Task: Update preferences to include private contributions on my profile.
Action: Mouse moved to (980, 89)
Screenshot: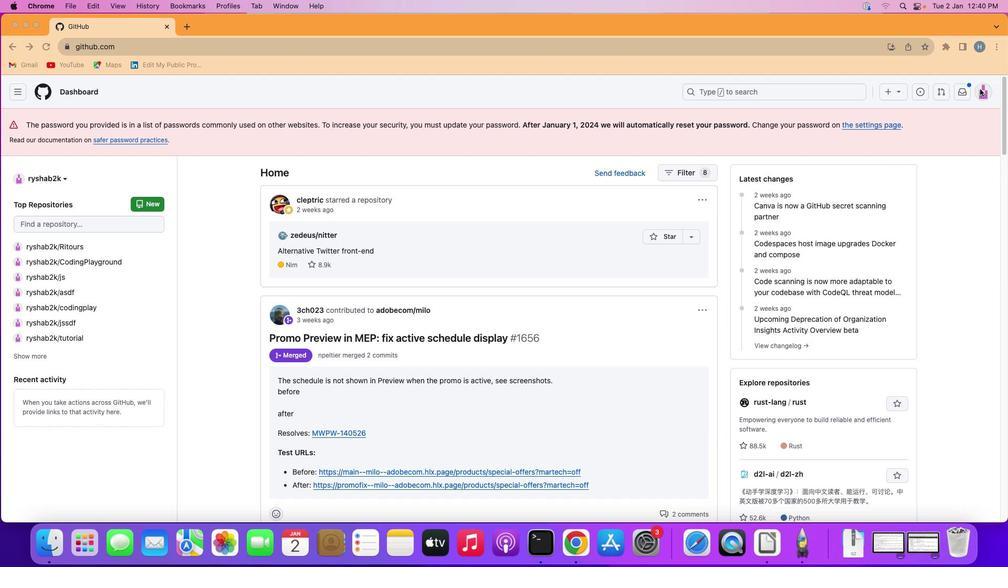 
Action: Mouse pressed left at (980, 89)
Screenshot: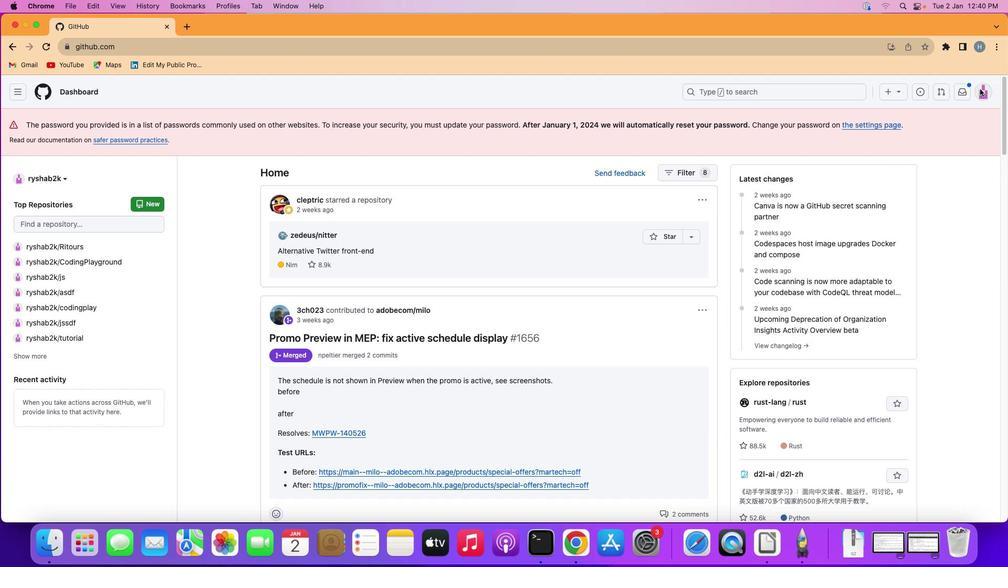 
Action: Mouse moved to (981, 89)
Screenshot: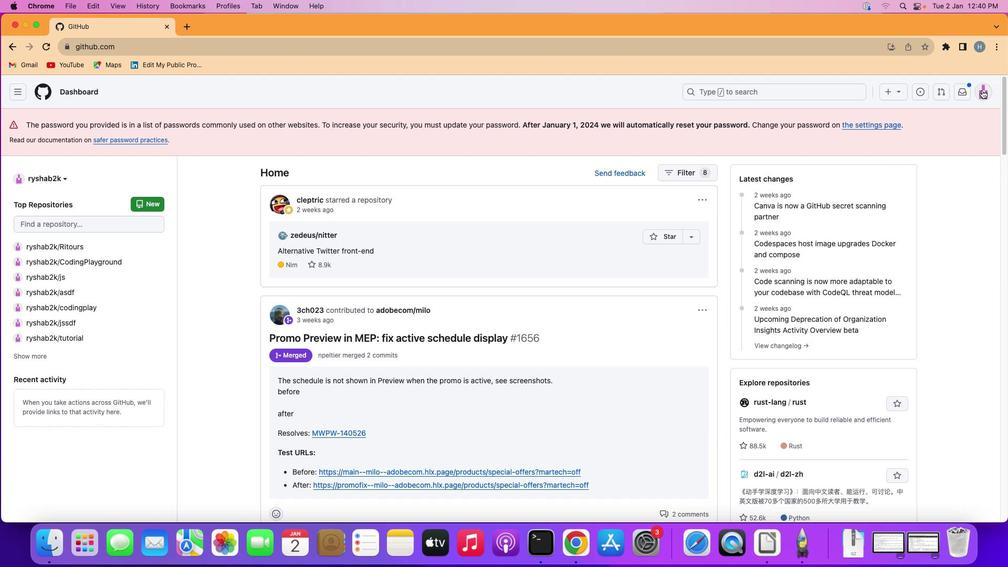 
Action: Mouse pressed left at (981, 89)
Screenshot: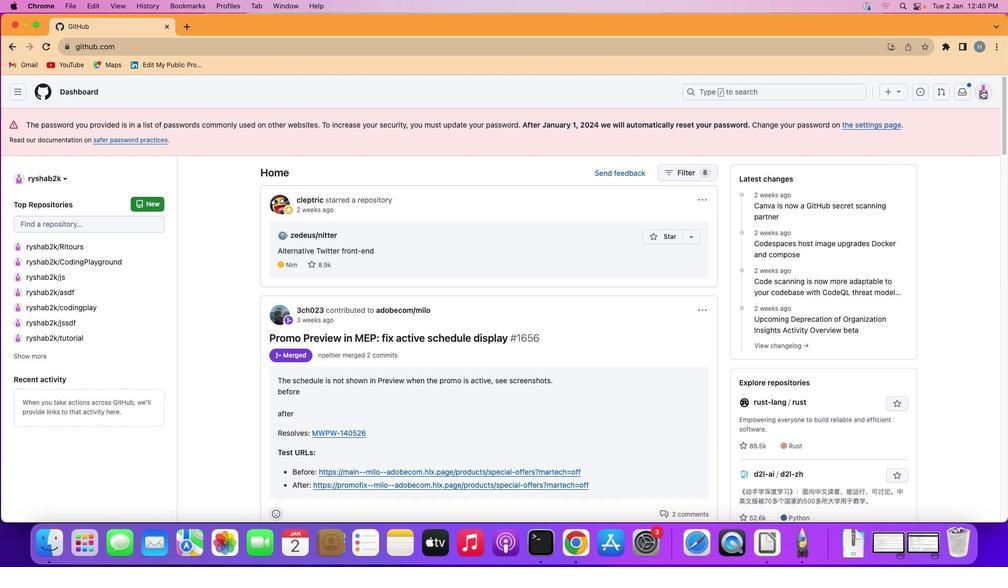 
Action: Mouse moved to (880, 379)
Screenshot: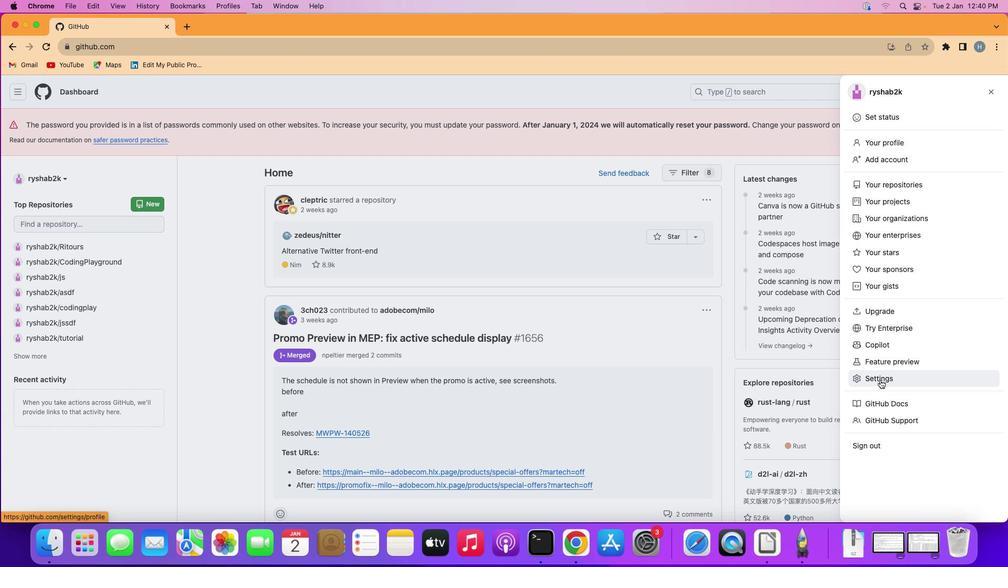 
Action: Mouse pressed left at (880, 379)
Screenshot: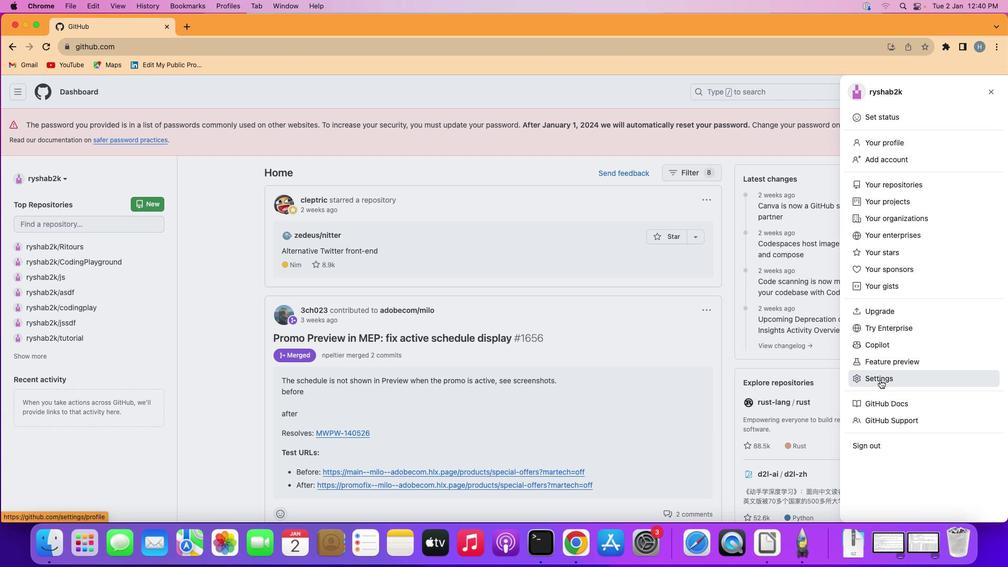 
Action: Mouse moved to (605, 426)
Screenshot: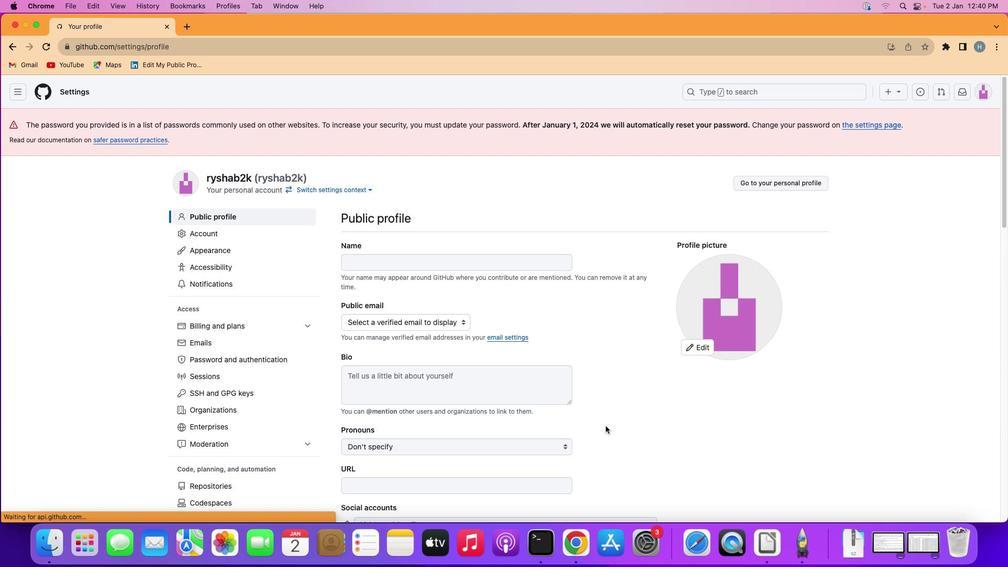 
Action: Mouse scrolled (605, 426) with delta (0, 0)
Screenshot: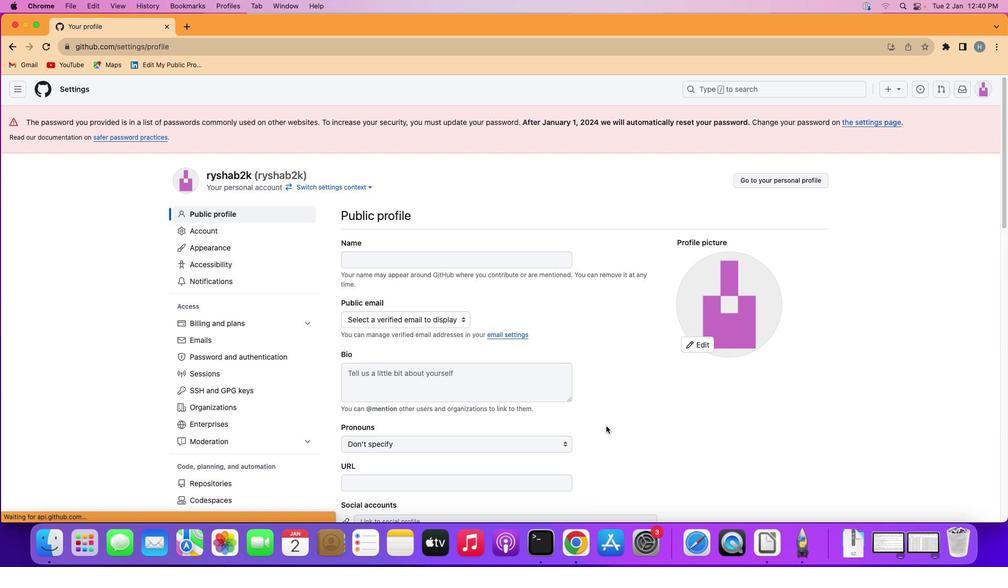 
Action: Mouse scrolled (605, 426) with delta (0, 0)
Screenshot: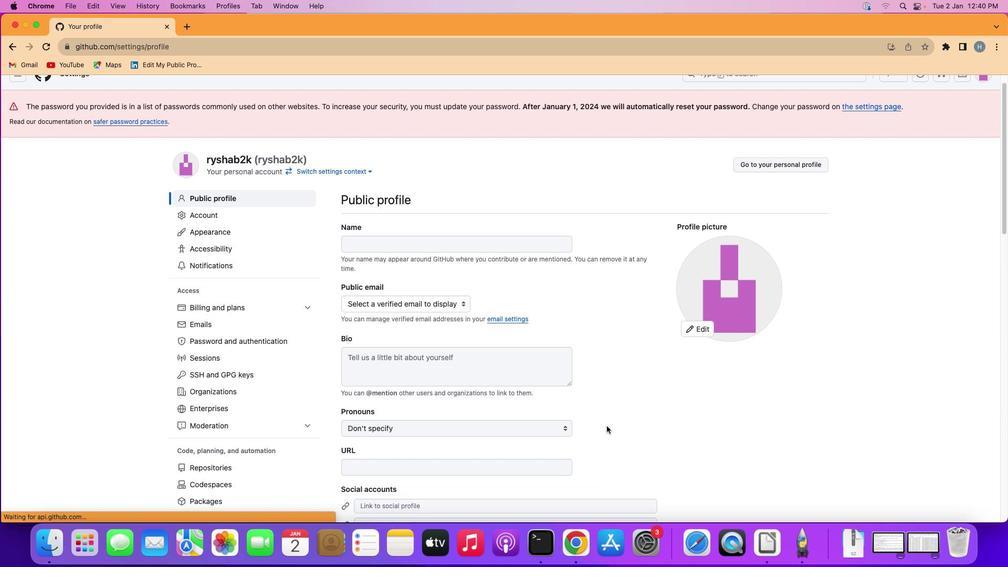 
Action: Mouse scrolled (605, 426) with delta (0, -1)
Screenshot: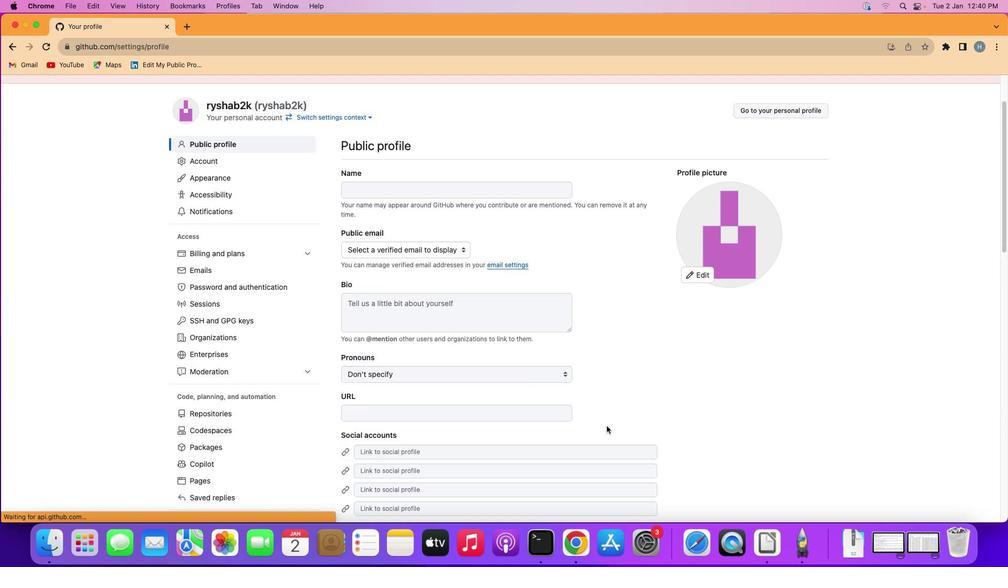 
Action: Mouse moved to (605, 426)
Screenshot: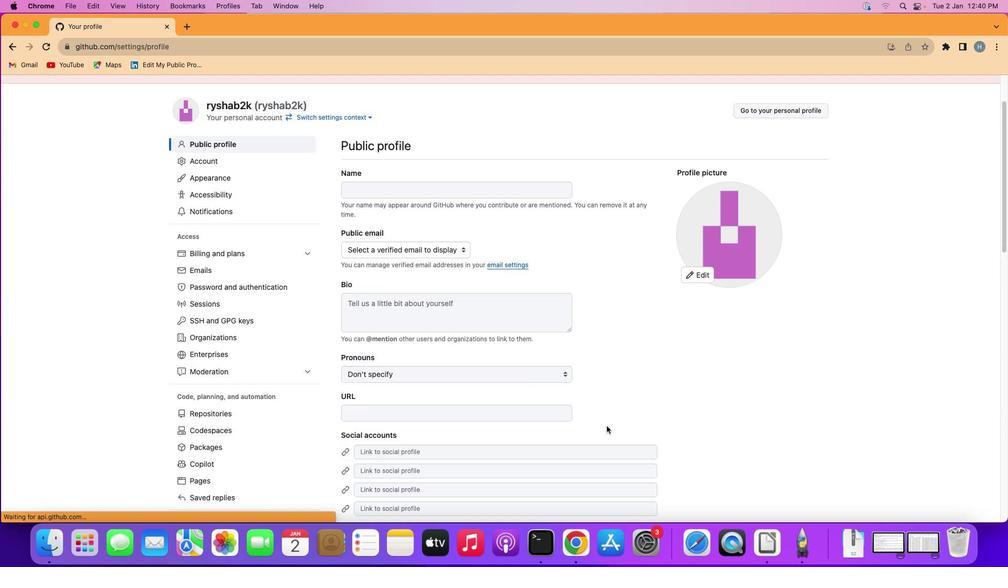 
Action: Mouse scrolled (605, 426) with delta (0, -2)
Screenshot: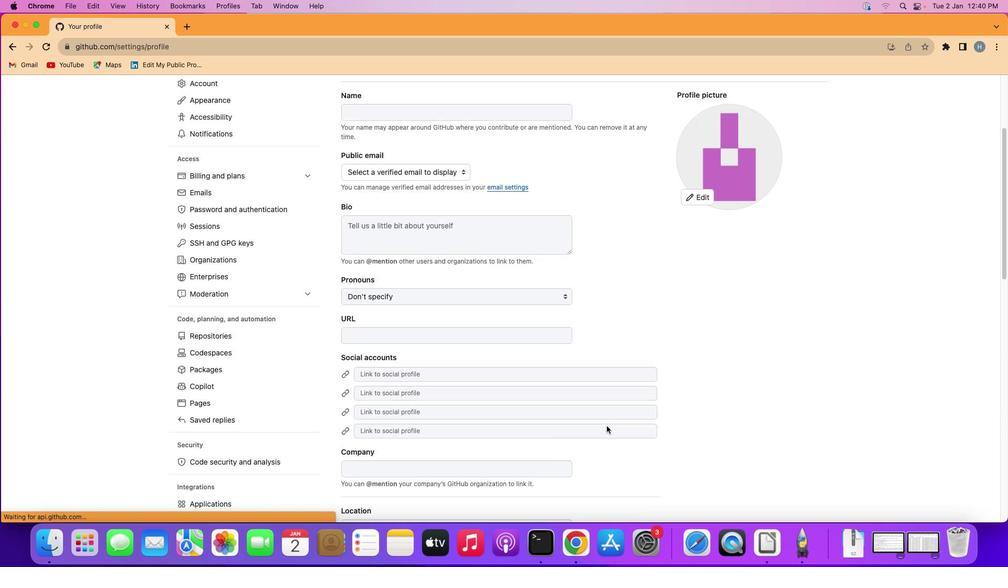 
Action: Mouse moved to (606, 425)
Screenshot: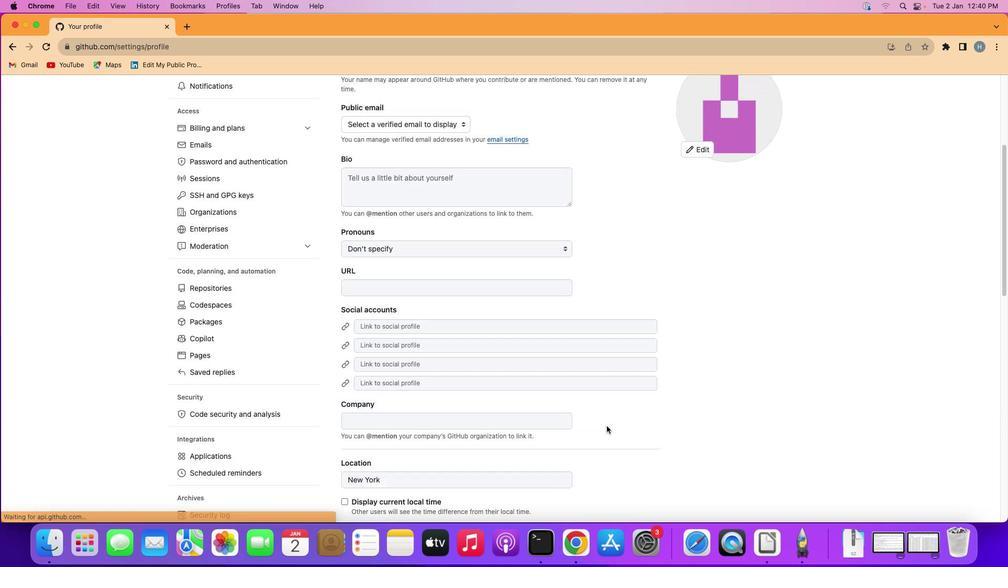 
Action: Mouse scrolled (606, 425) with delta (0, 0)
Screenshot: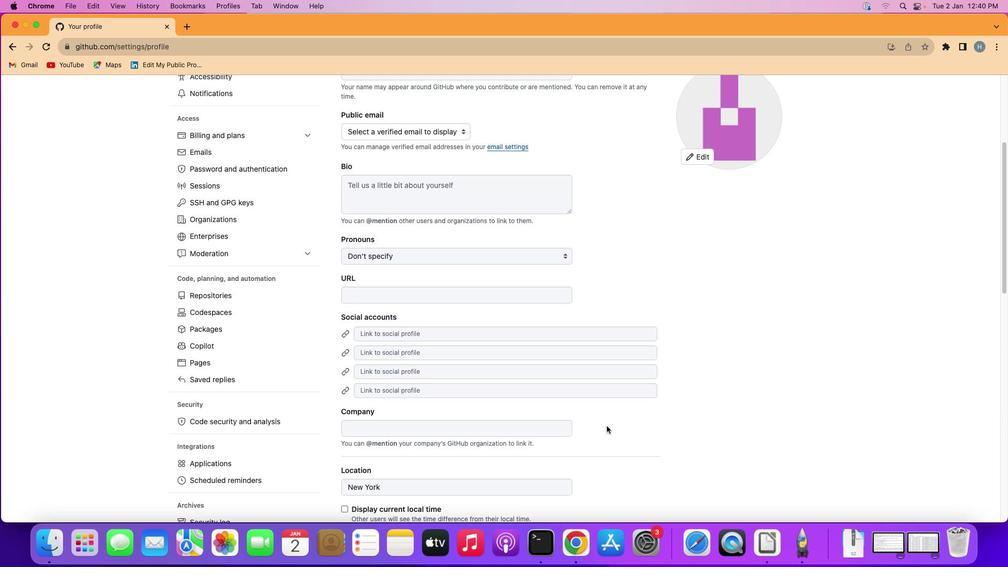 
Action: Mouse scrolled (606, 425) with delta (0, 0)
Screenshot: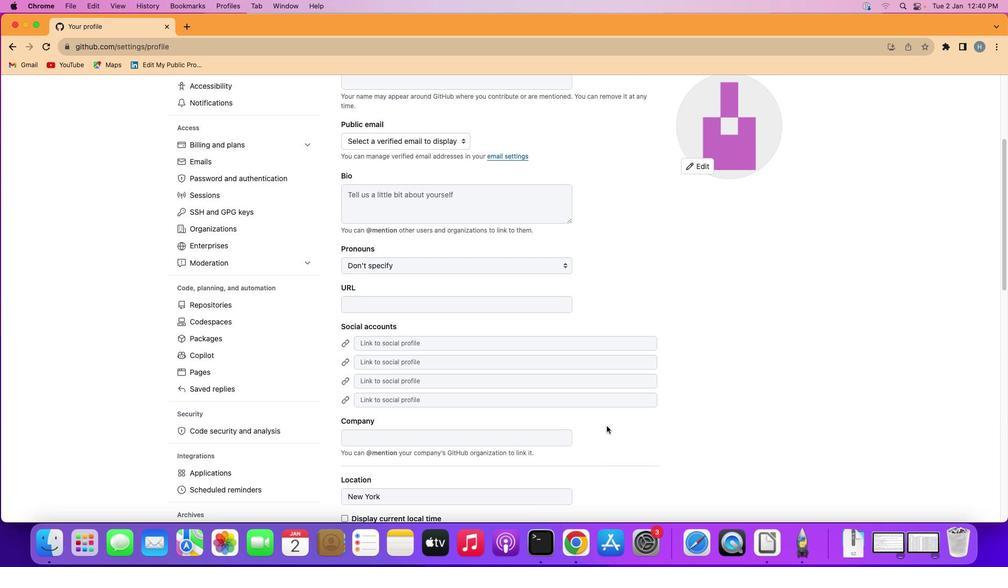 
Action: Mouse scrolled (606, 425) with delta (0, 2)
Screenshot: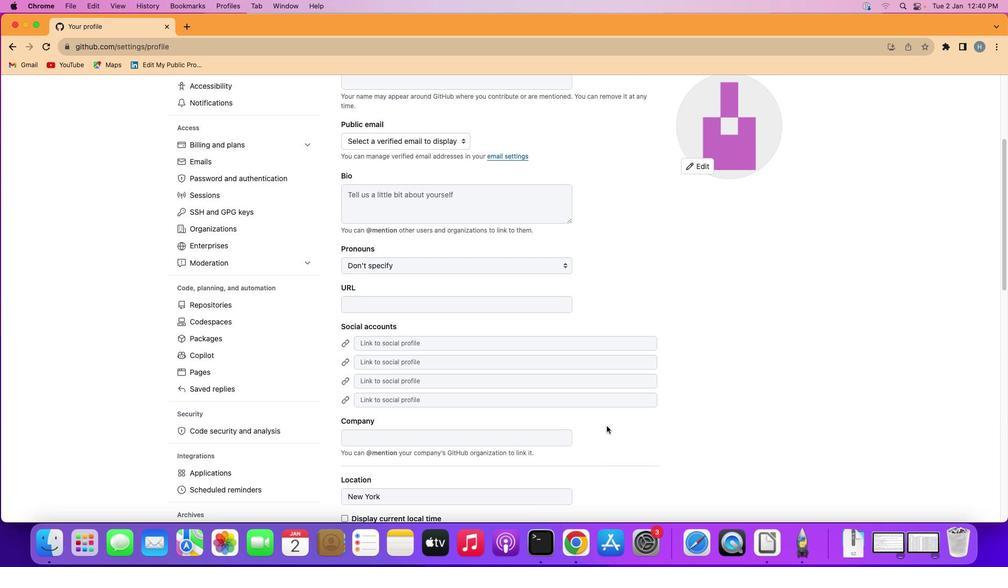 
Action: Mouse scrolled (606, 425) with delta (0, -1)
Screenshot: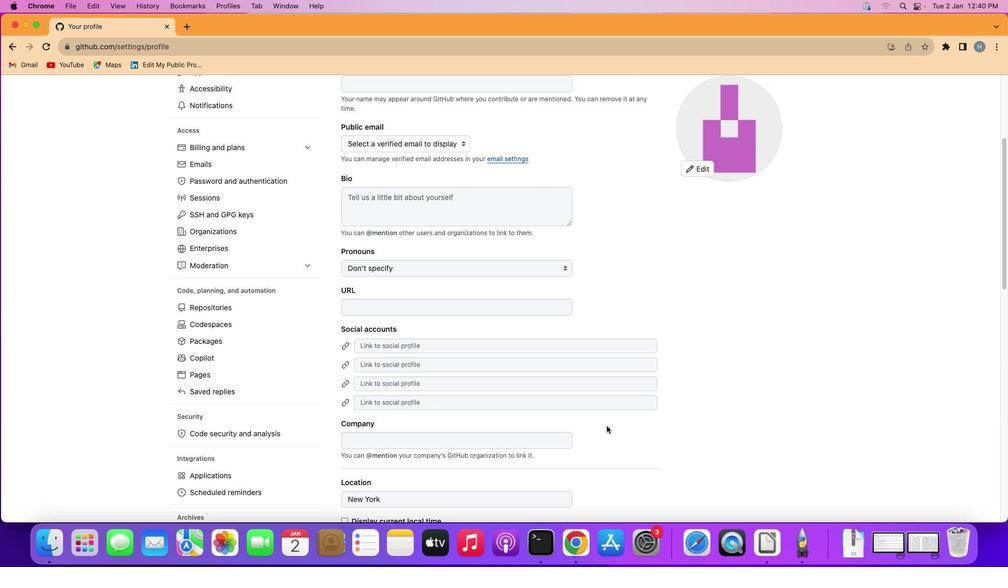 
Action: Mouse scrolled (606, 425) with delta (0, 0)
Screenshot: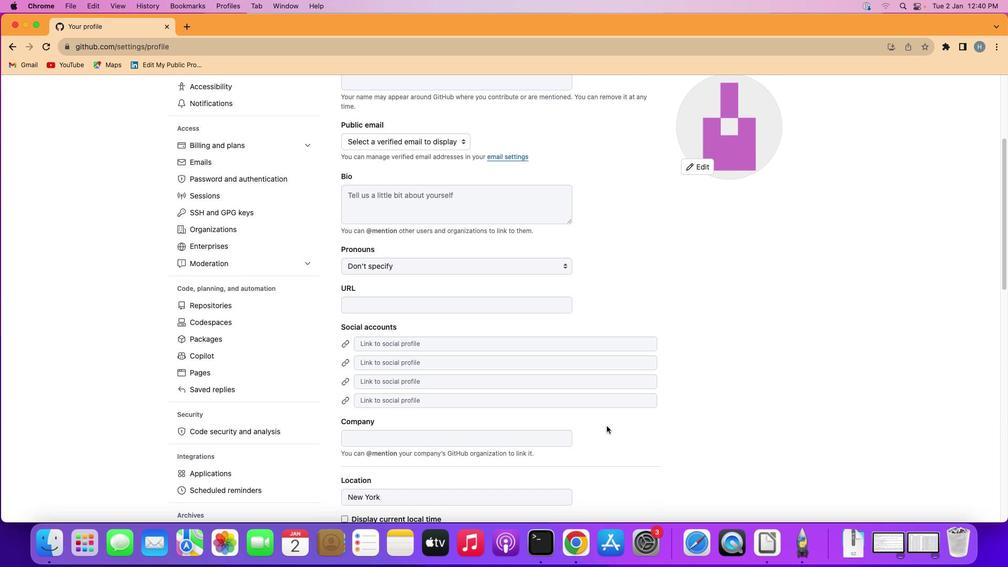 
Action: Mouse scrolled (606, 425) with delta (0, 0)
Screenshot: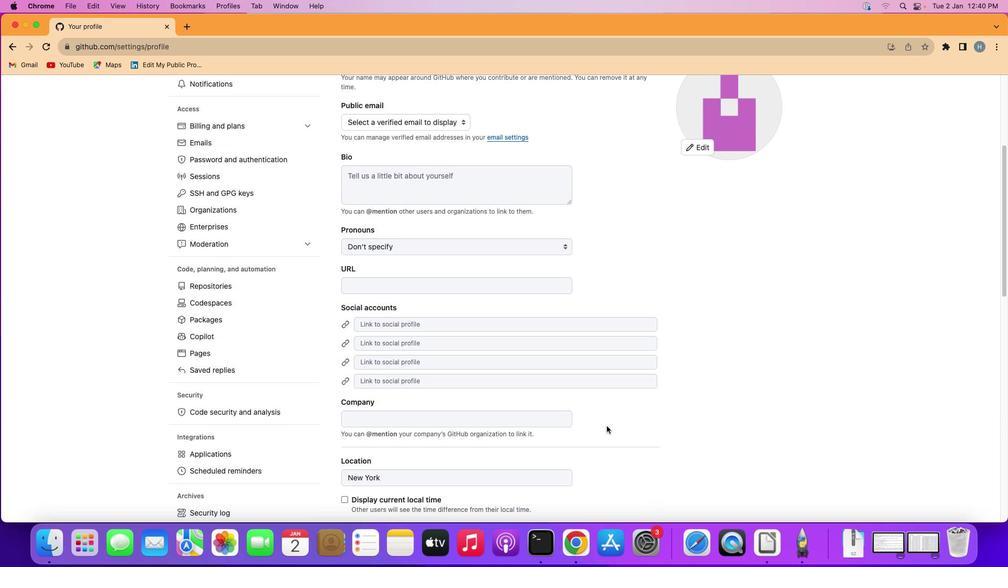 
Action: Mouse scrolled (606, 425) with delta (0, -1)
Screenshot: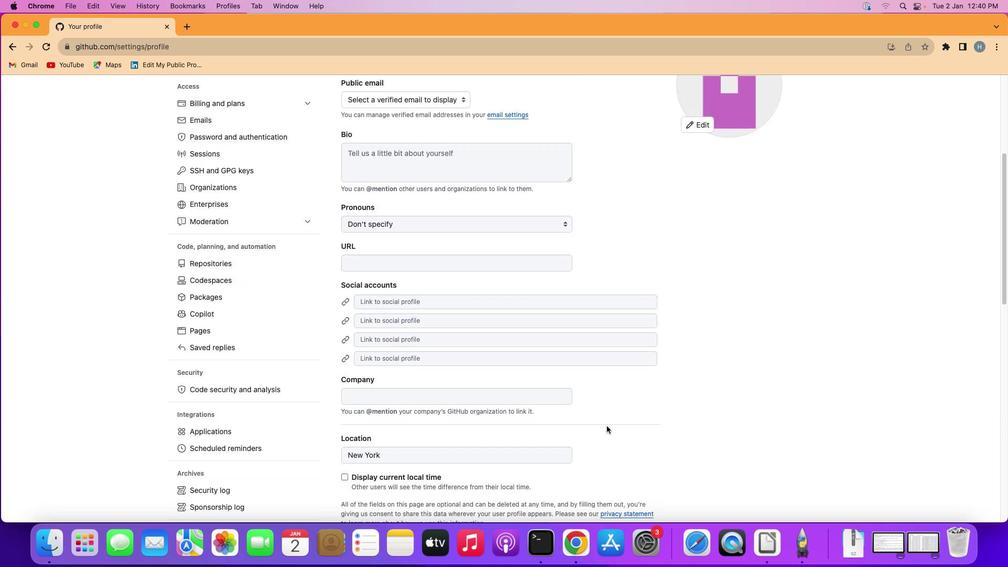 
Action: Mouse scrolled (606, 425) with delta (0, -1)
Screenshot: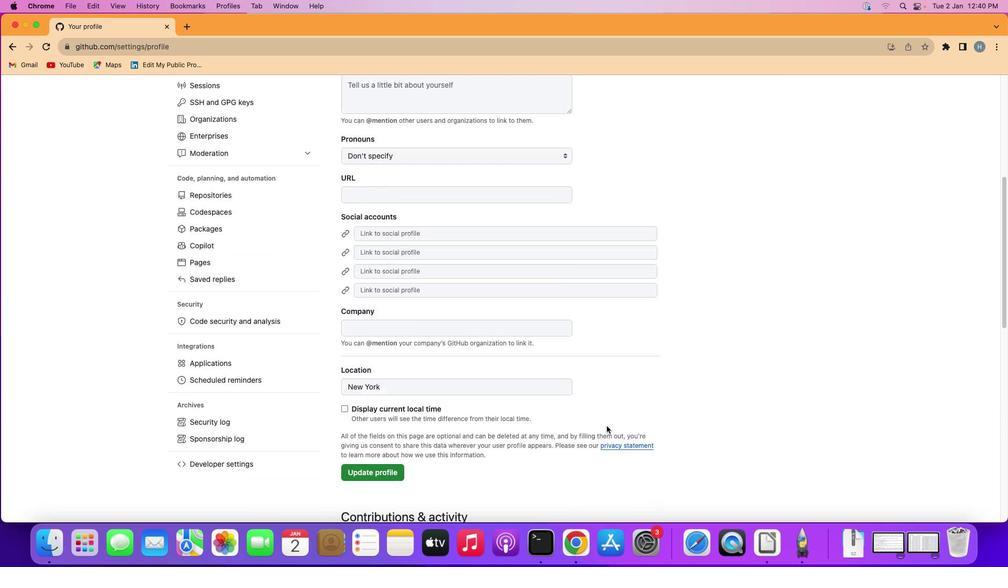 
Action: Mouse scrolled (606, 425) with delta (0, 0)
Screenshot: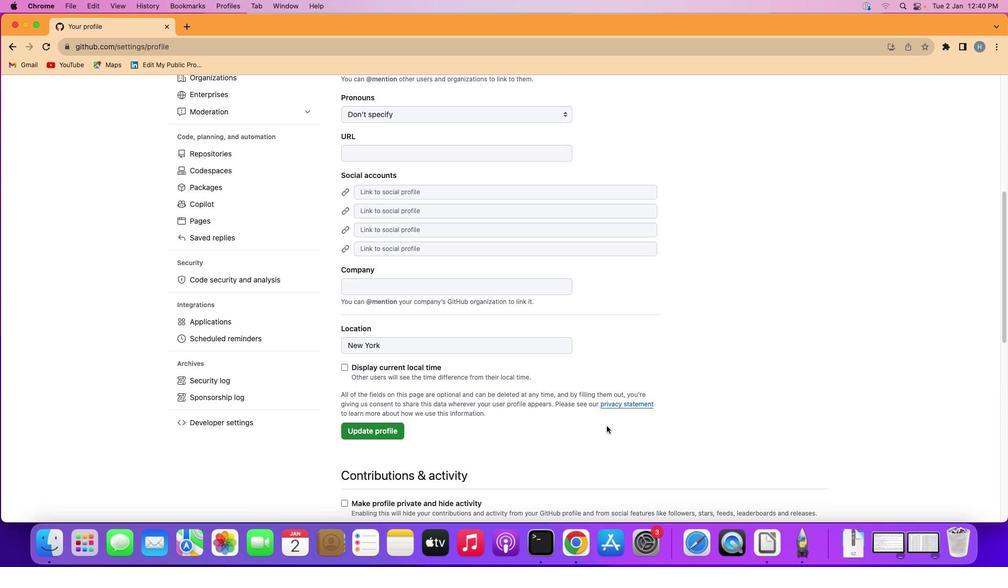 
Action: Mouse scrolled (606, 425) with delta (0, 0)
Screenshot: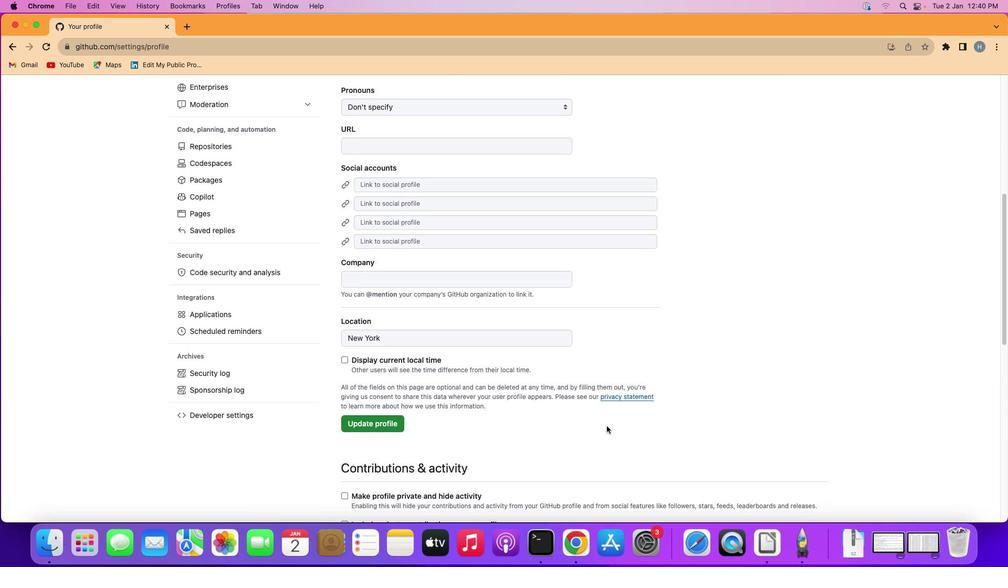 
Action: Mouse scrolled (606, 425) with delta (0, 0)
Screenshot: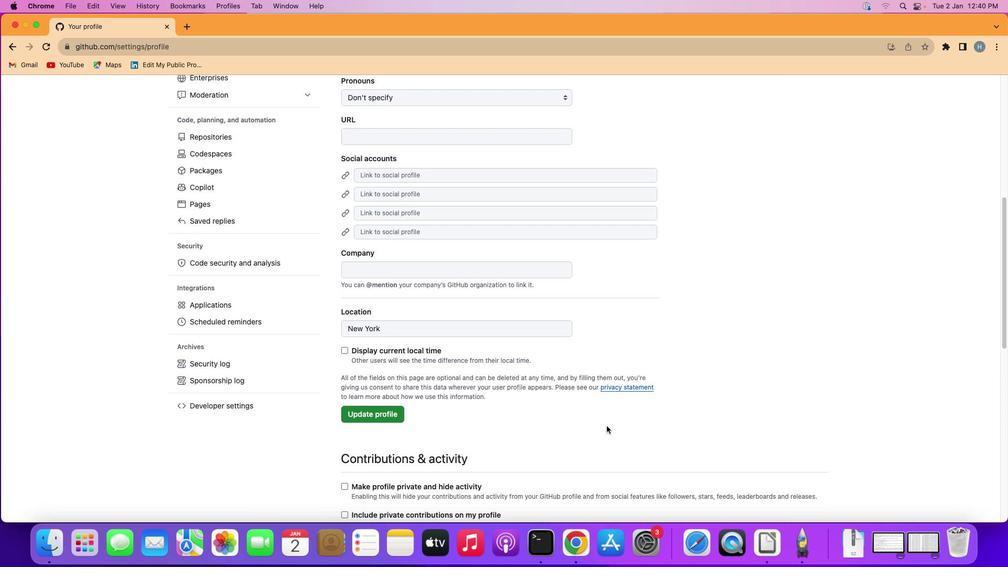 
Action: Mouse scrolled (606, 425) with delta (0, 0)
Screenshot: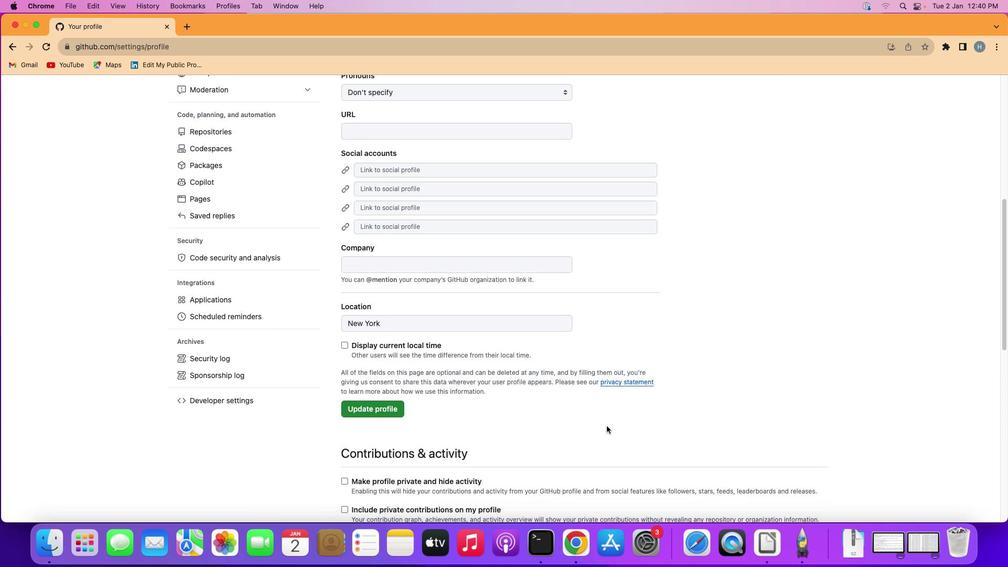 
Action: Mouse scrolled (606, 425) with delta (0, 0)
Screenshot: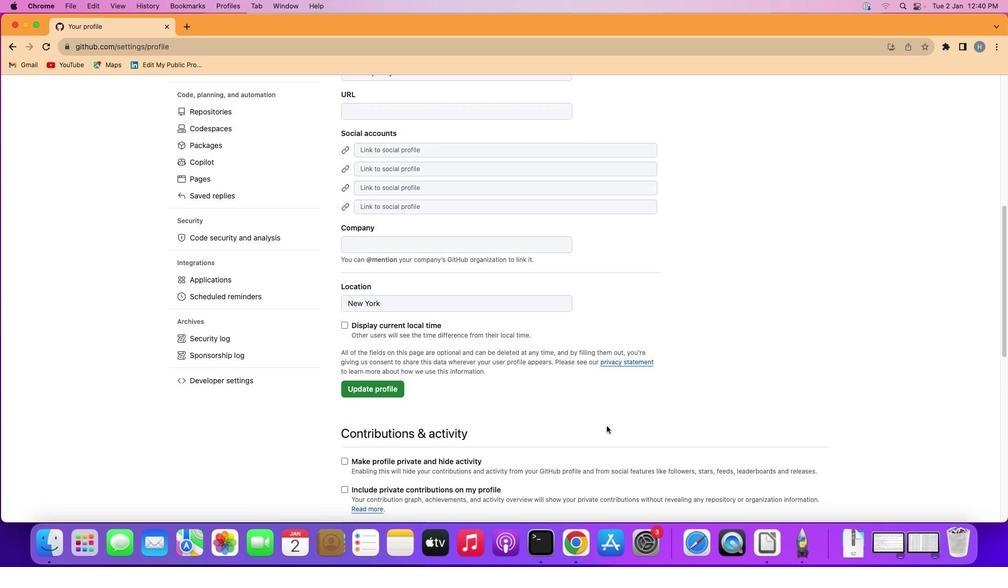 
Action: Mouse scrolled (606, 425) with delta (0, 0)
Screenshot: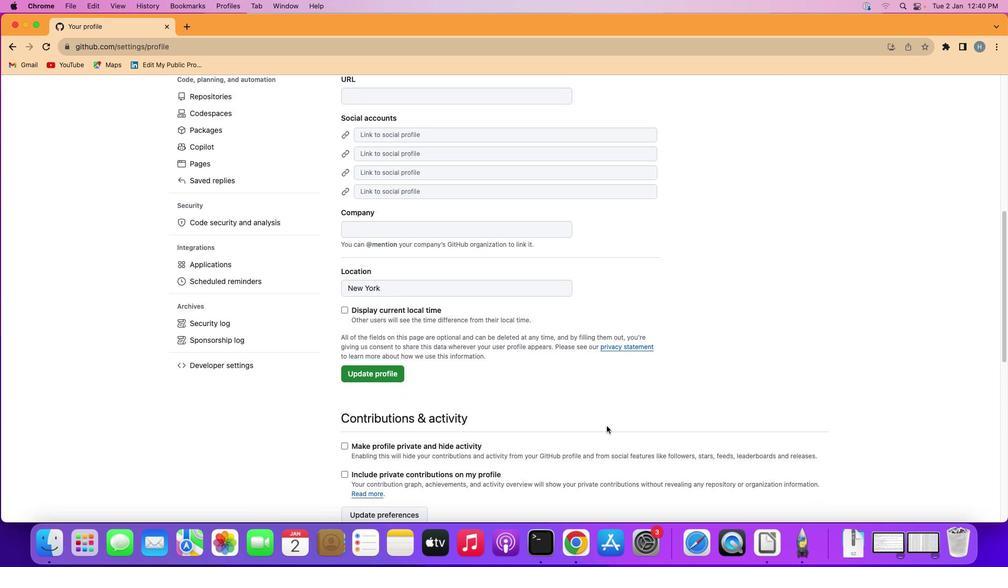 
Action: Mouse scrolled (606, 425) with delta (0, 0)
Screenshot: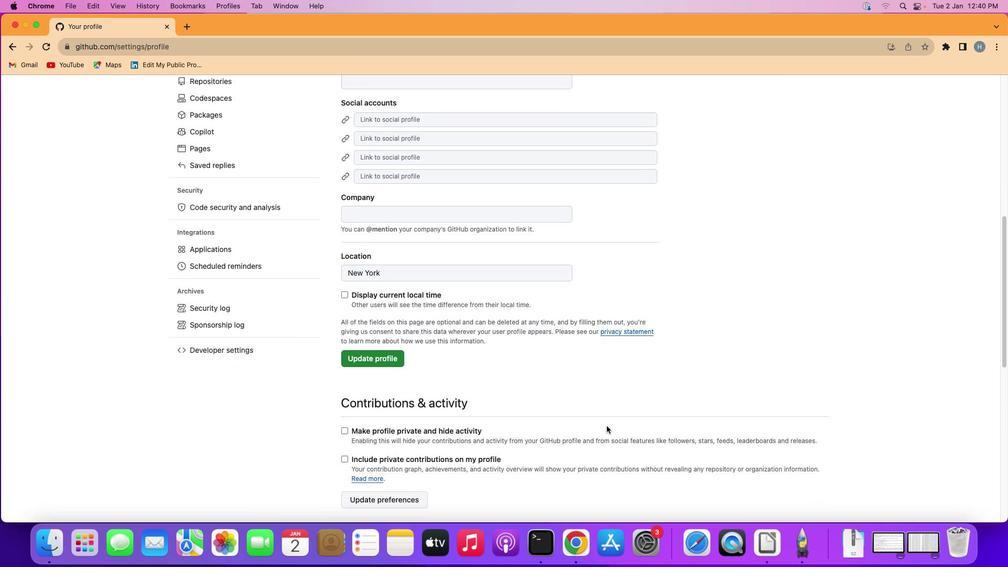 
Action: Mouse scrolled (606, 425) with delta (0, -1)
Screenshot: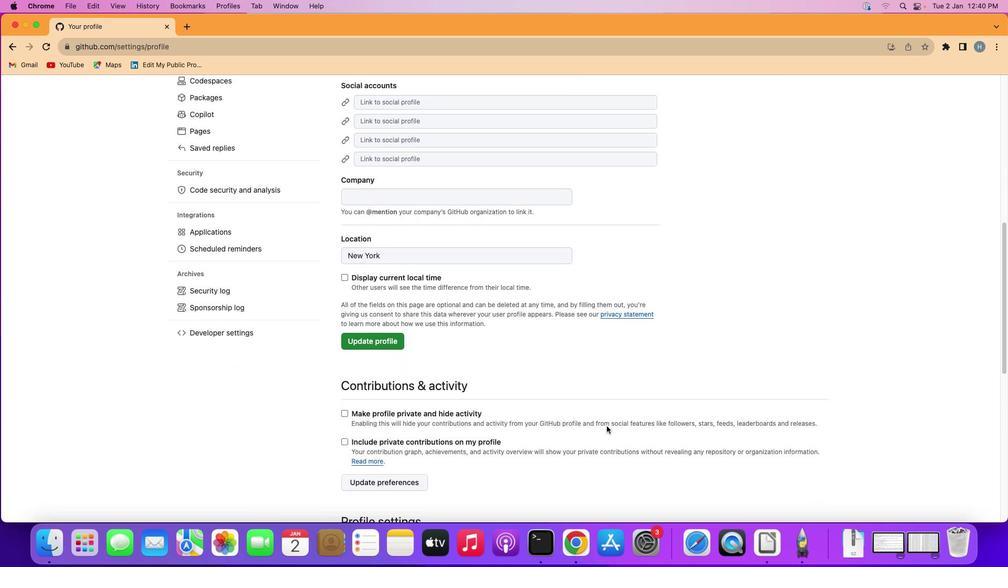 
Action: Mouse moved to (346, 403)
Screenshot: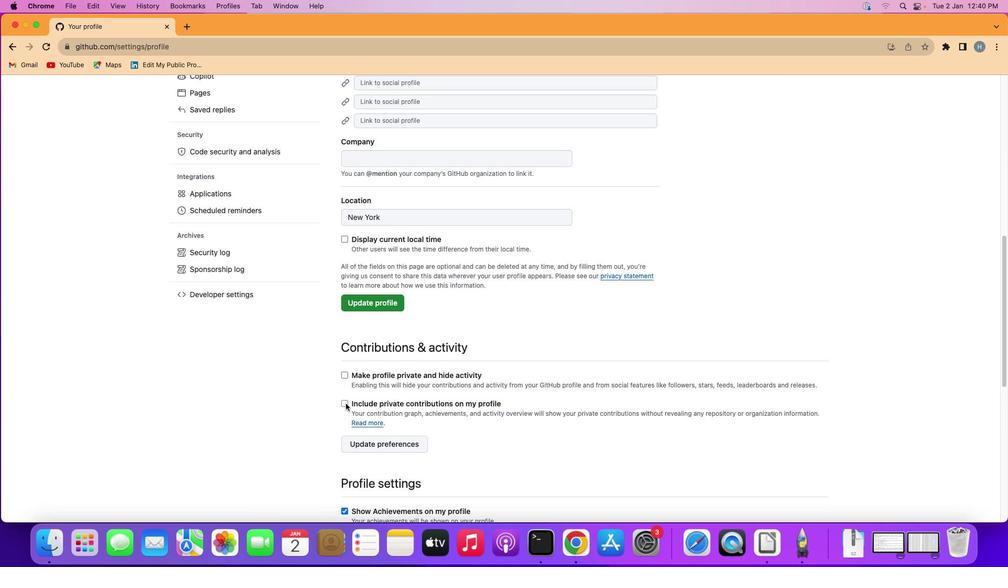 
Action: Mouse pressed left at (346, 403)
Screenshot: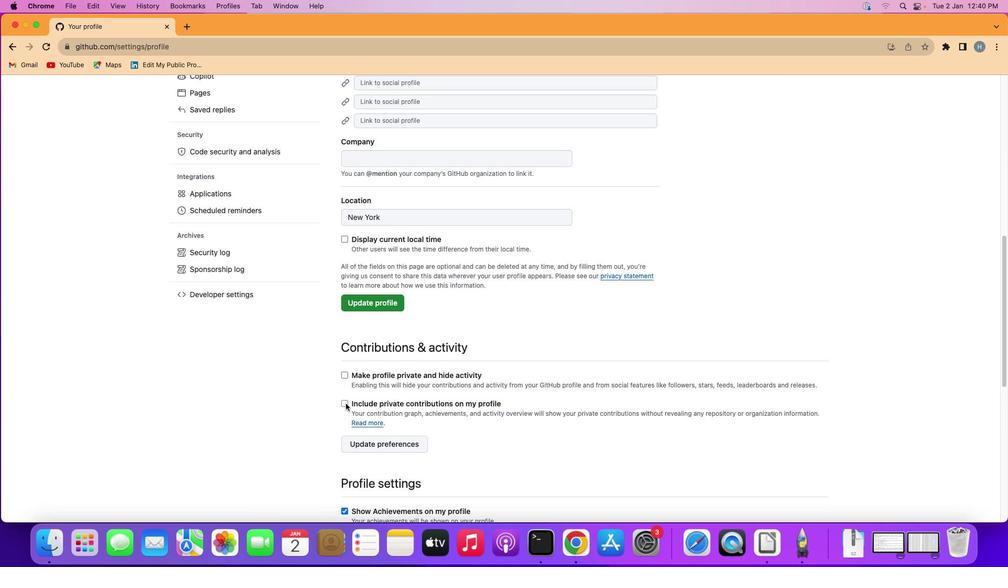 
Action: Mouse moved to (364, 443)
Screenshot: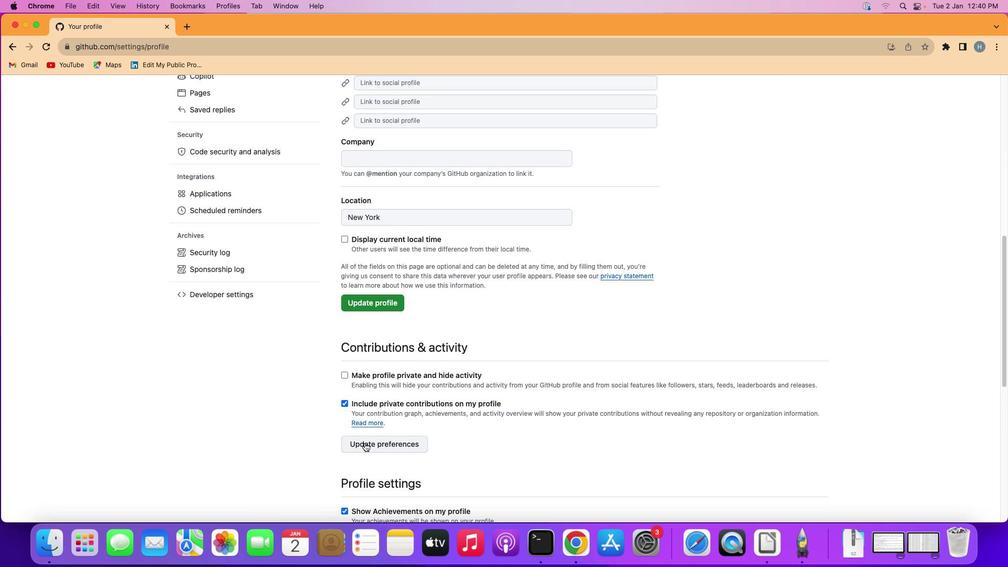 
Action: Mouse pressed left at (364, 443)
Screenshot: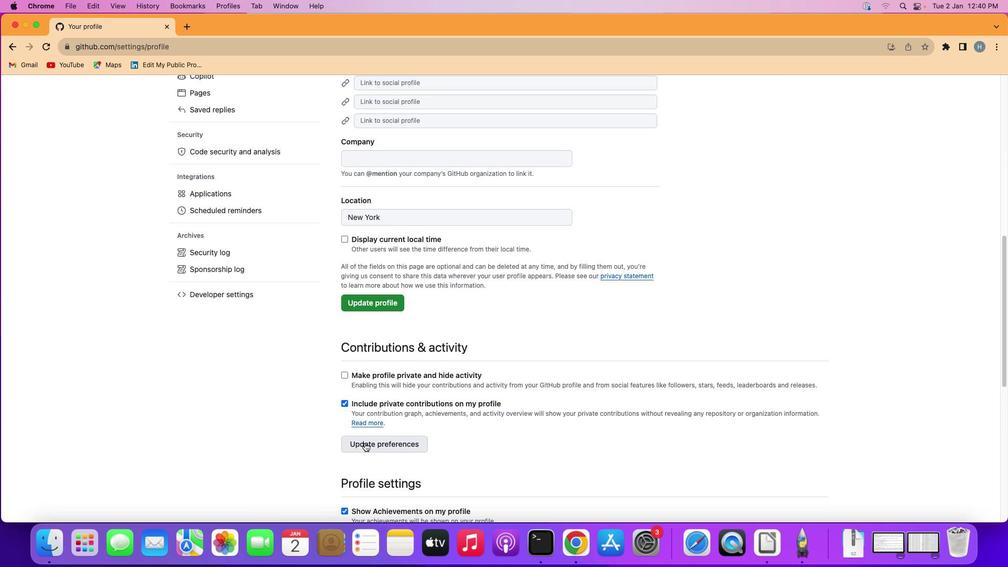 
